 Task: Add the task  Add push notification feature to the app to the section Code Combat in the project TrendForge and add a Due Date to the respective task as 2024/01/15.
Action: Mouse moved to (80, 596)
Screenshot: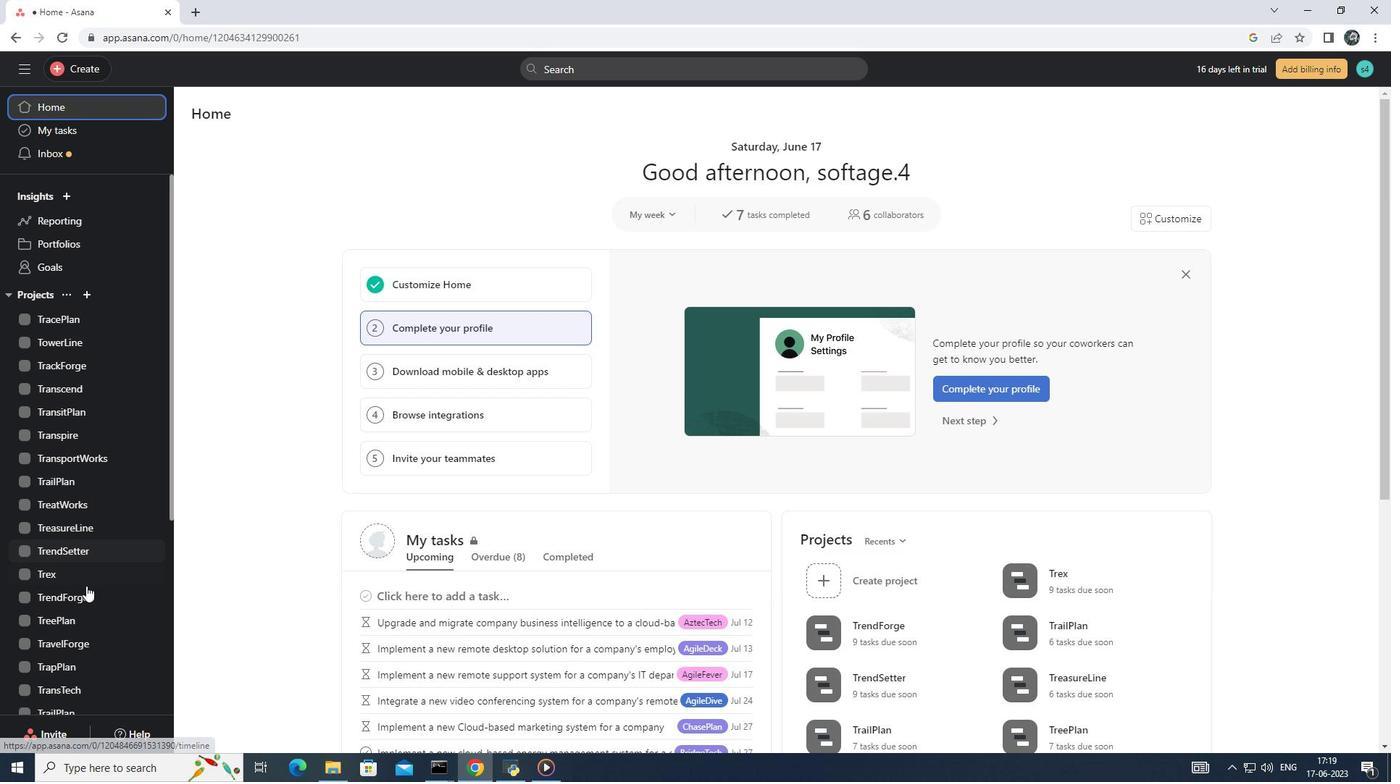 
Action: Mouse pressed left at (80, 596)
Screenshot: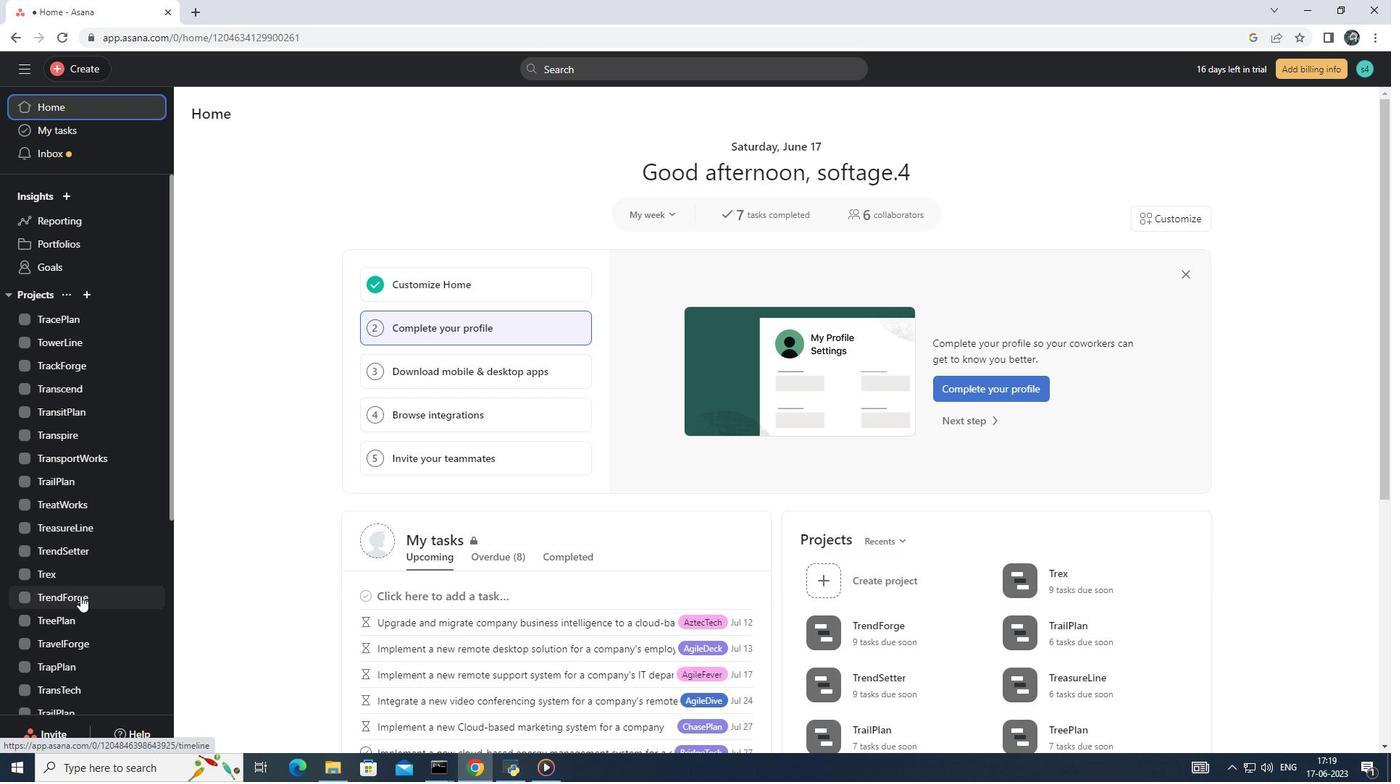 
Action: Mouse moved to (559, 344)
Screenshot: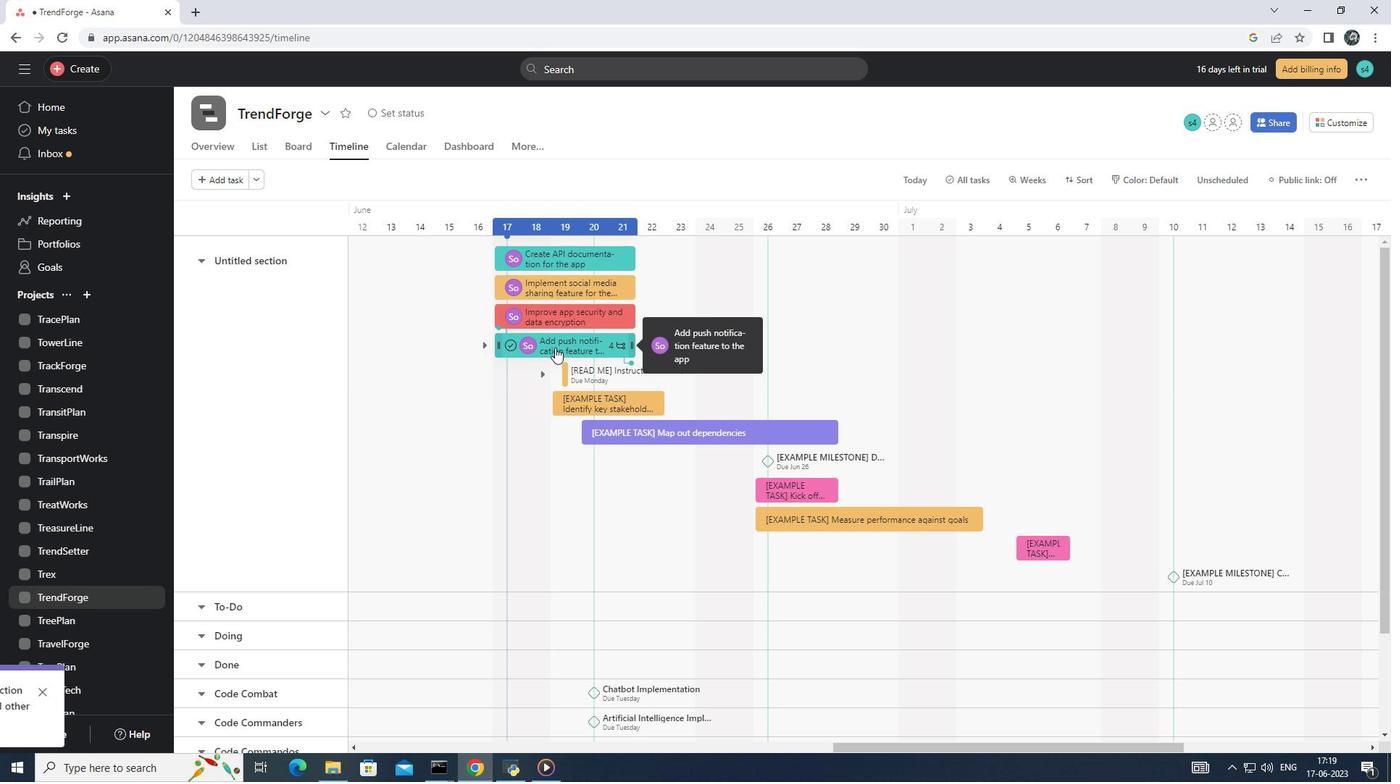 
Action: Mouse pressed left at (559, 344)
Screenshot: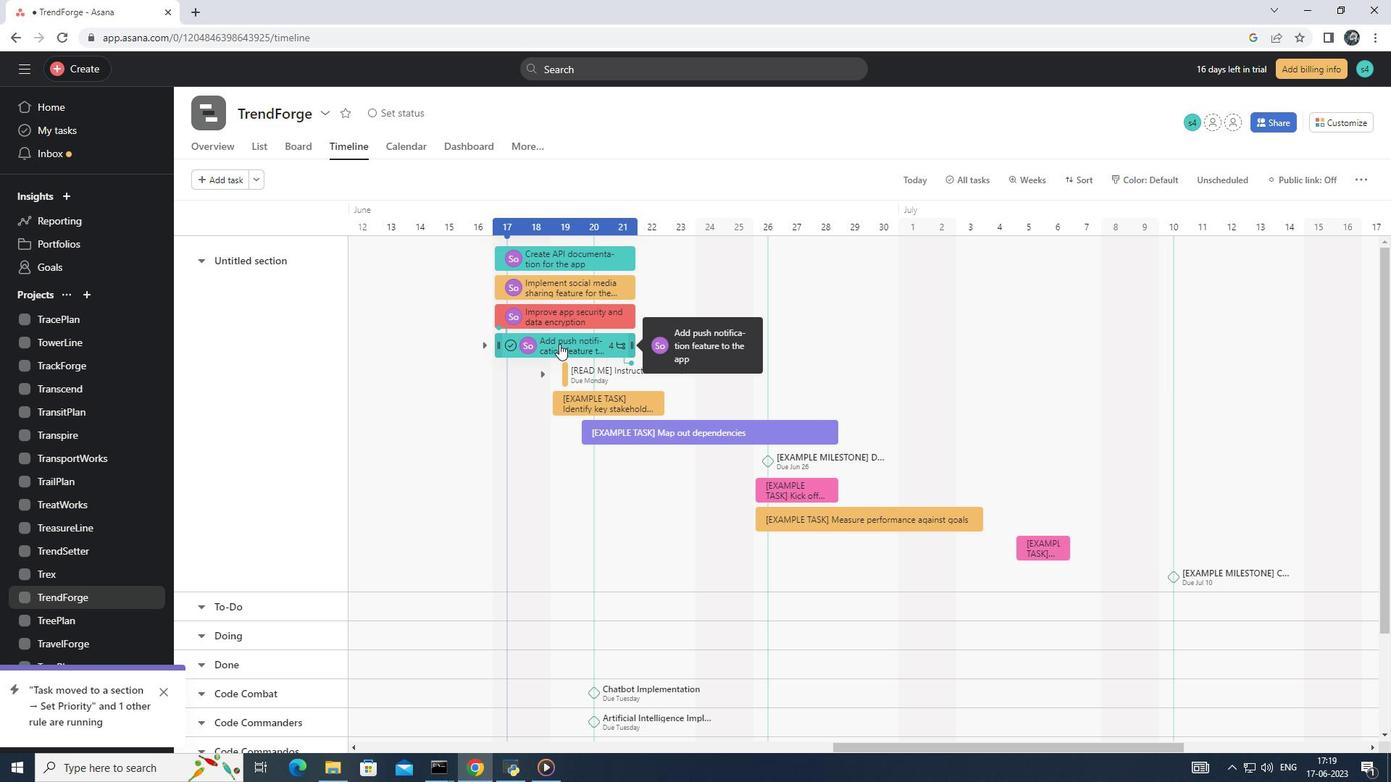 
Action: Mouse moved to (1142, 318)
Screenshot: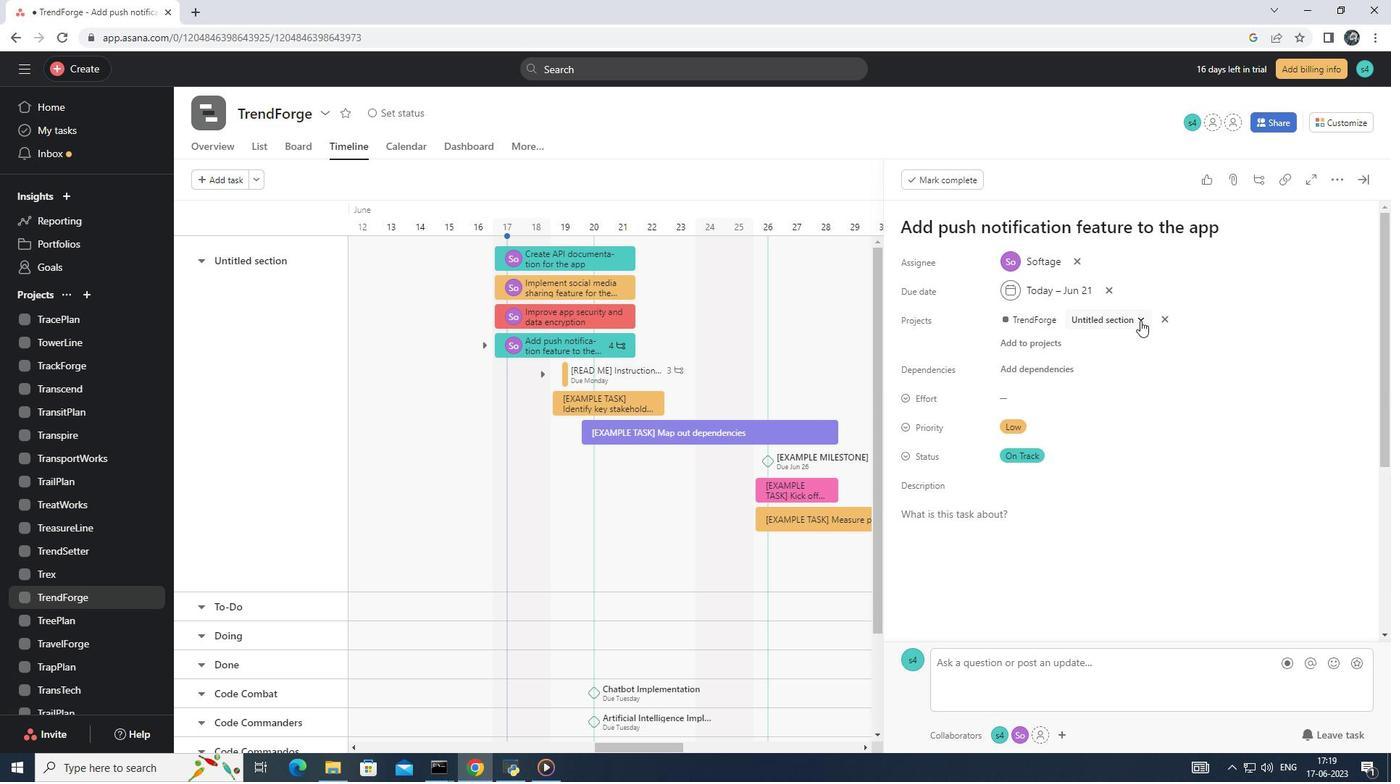 
Action: Mouse pressed left at (1142, 318)
Screenshot: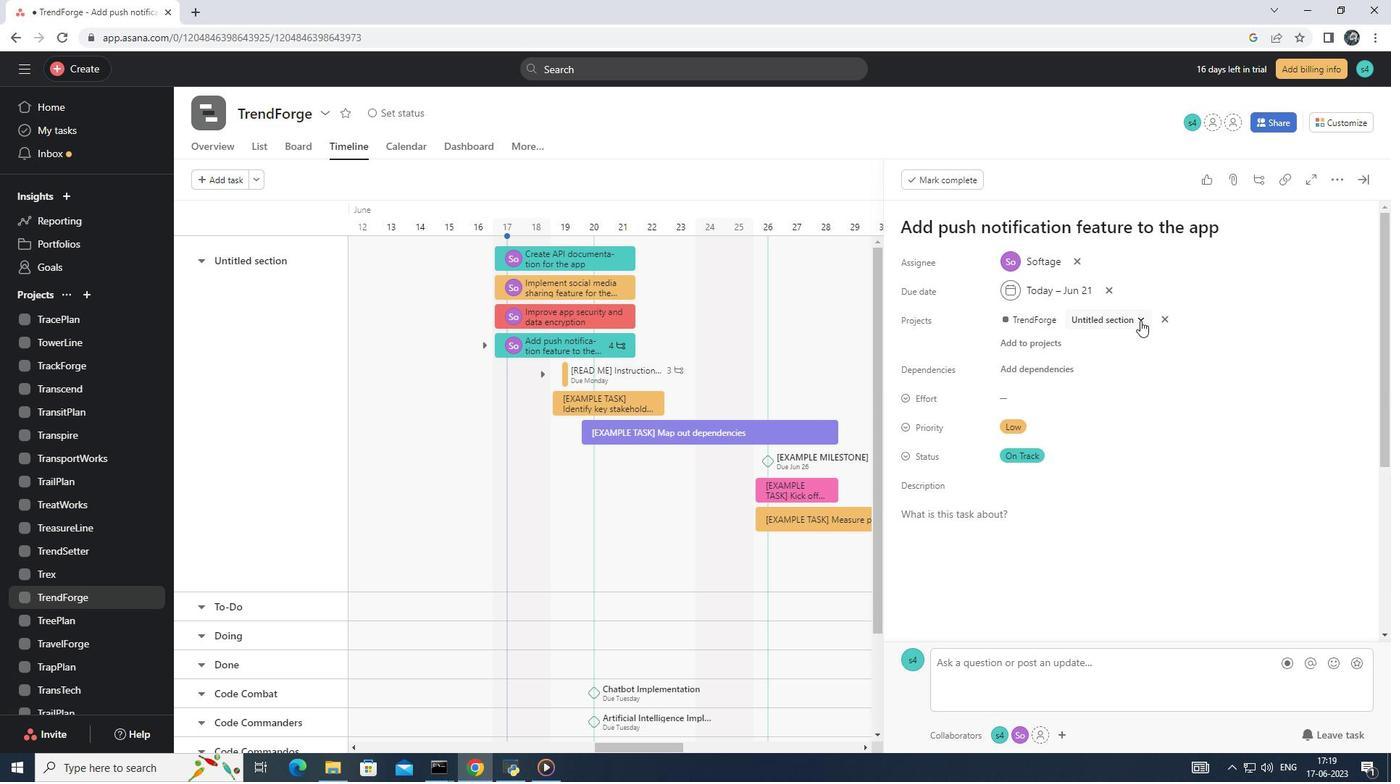 
Action: Mouse moved to (1105, 457)
Screenshot: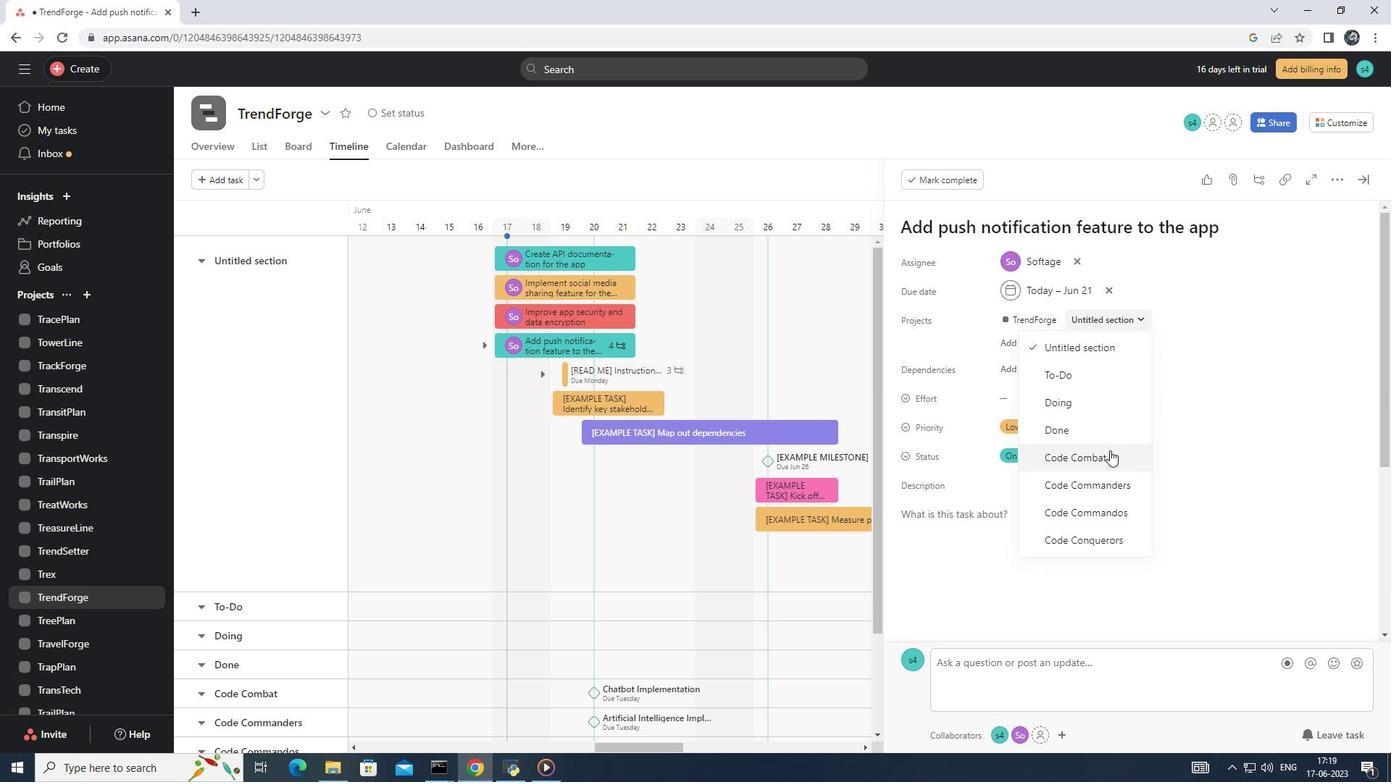 
Action: Mouse pressed left at (1105, 457)
Screenshot: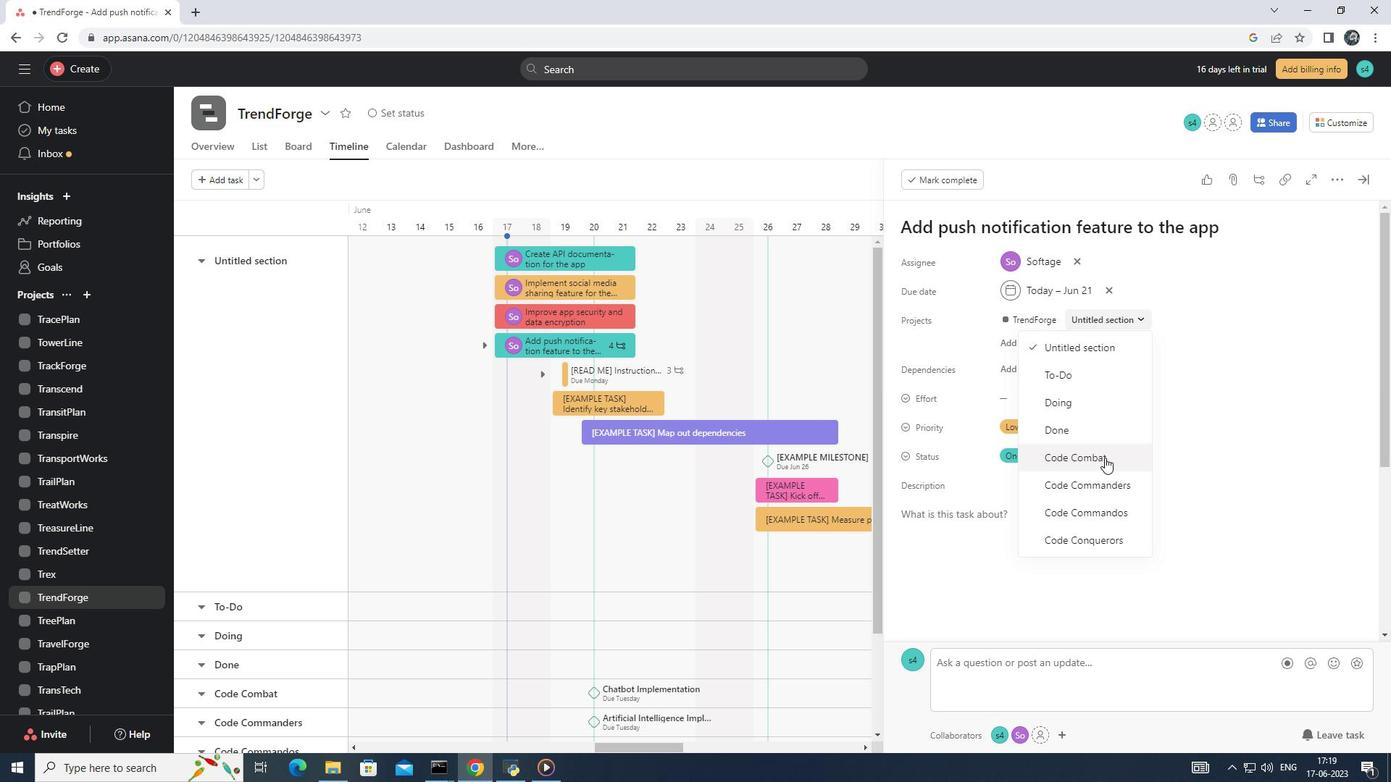 
Action: Mouse moved to (1107, 288)
Screenshot: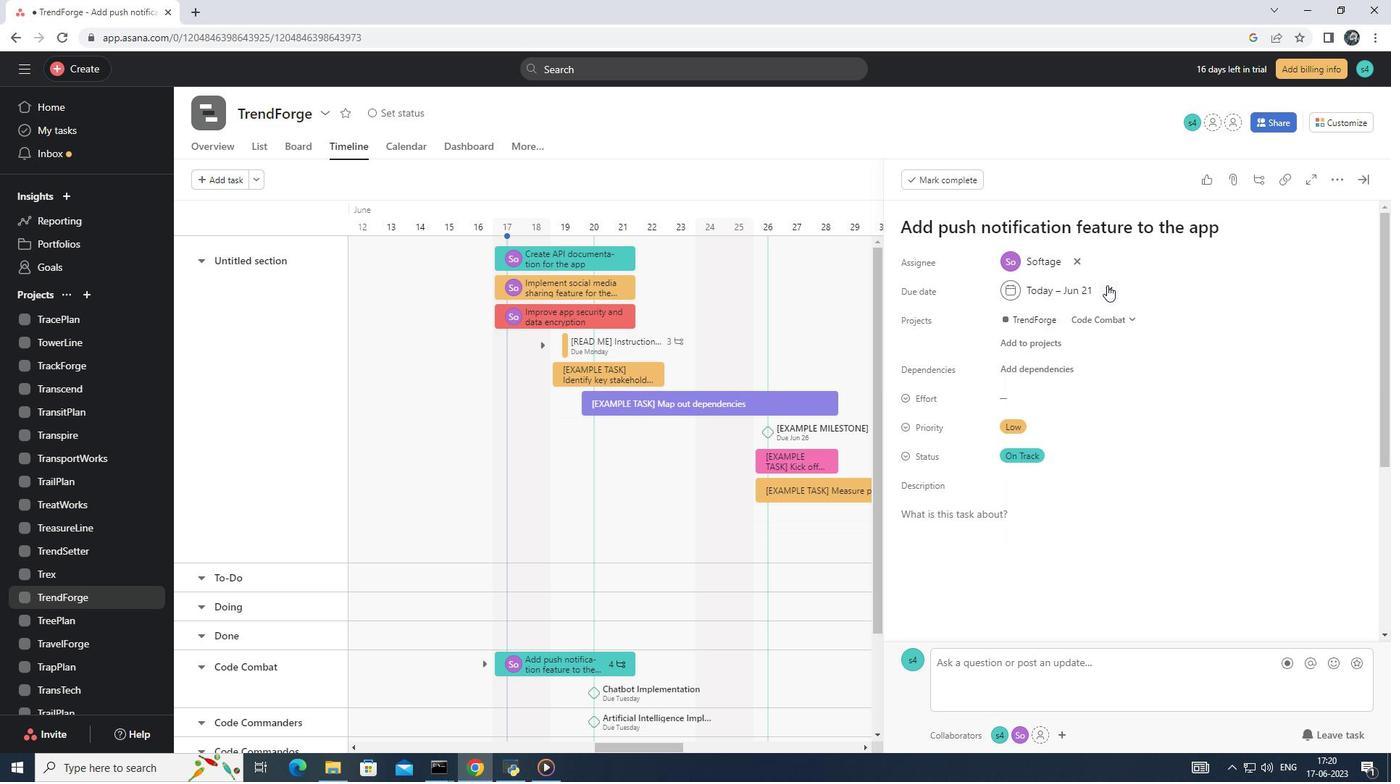 
Action: Mouse pressed left at (1107, 288)
Screenshot: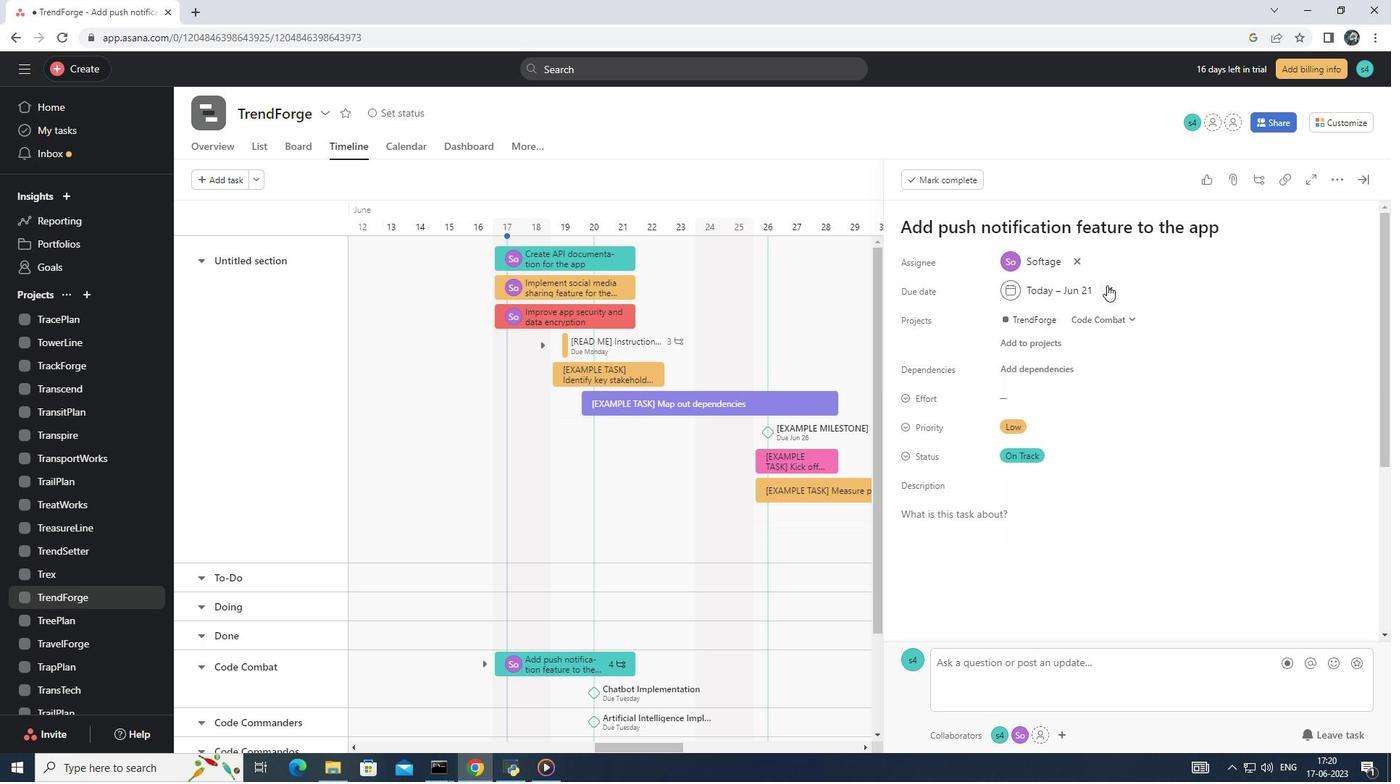 
Action: Mouse moved to (1013, 289)
Screenshot: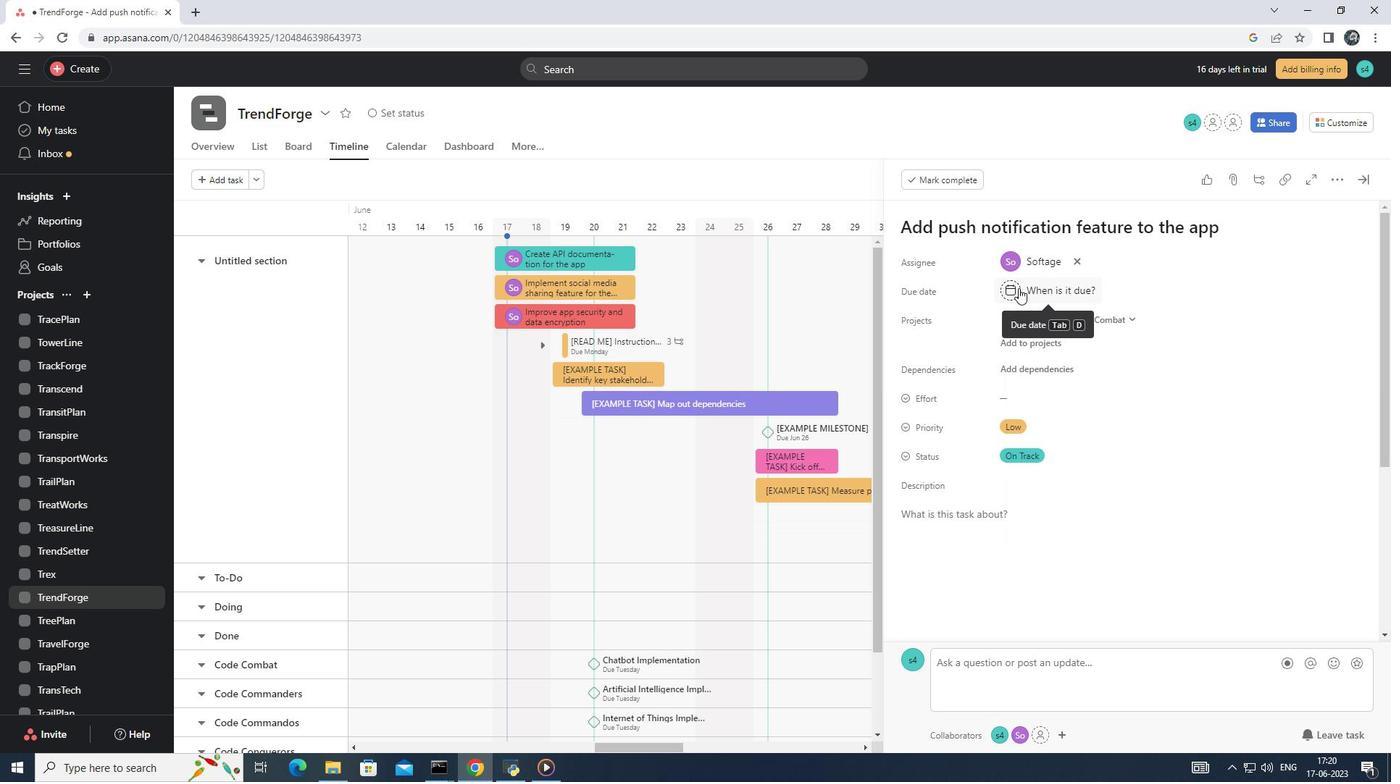 
Action: Mouse pressed left at (1013, 289)
Screenshot: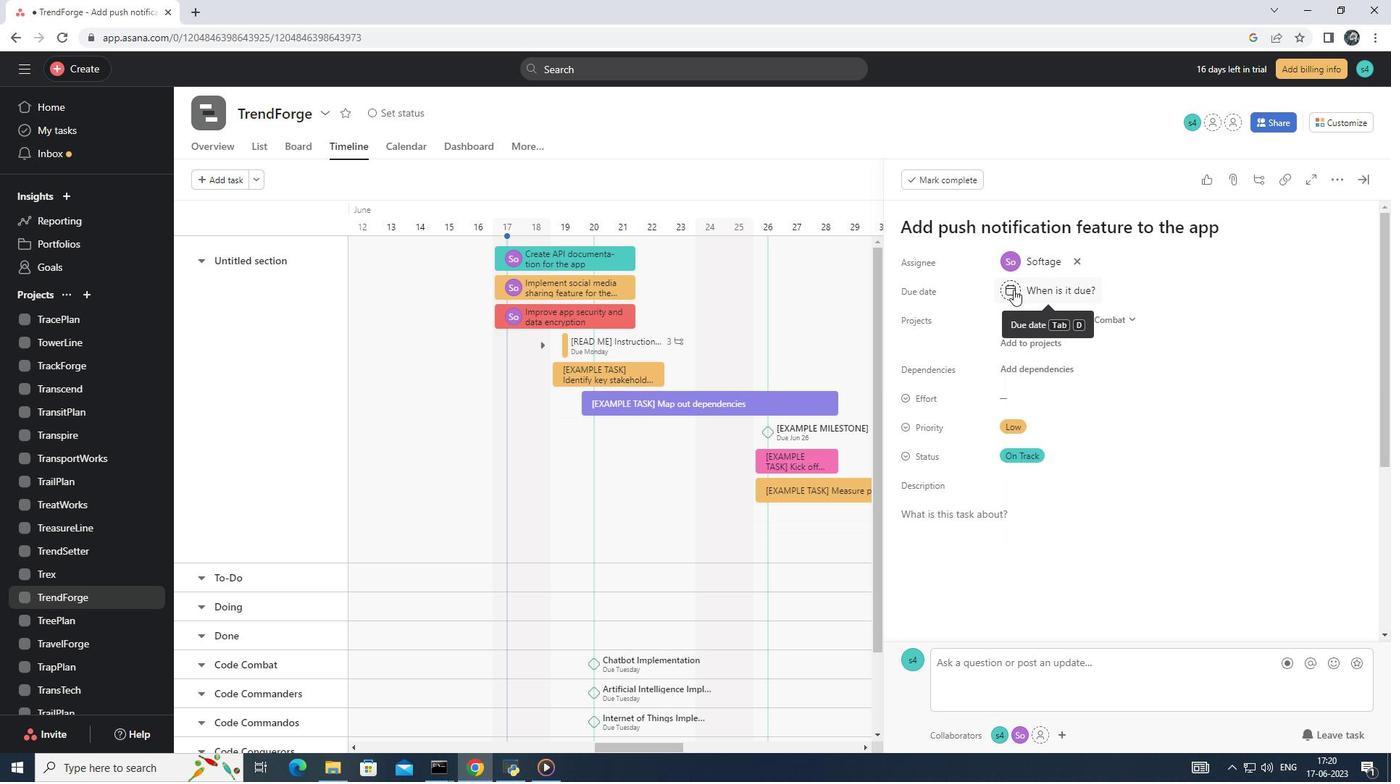 
Action: Mouse moved to (1136, 330)
Screenshot: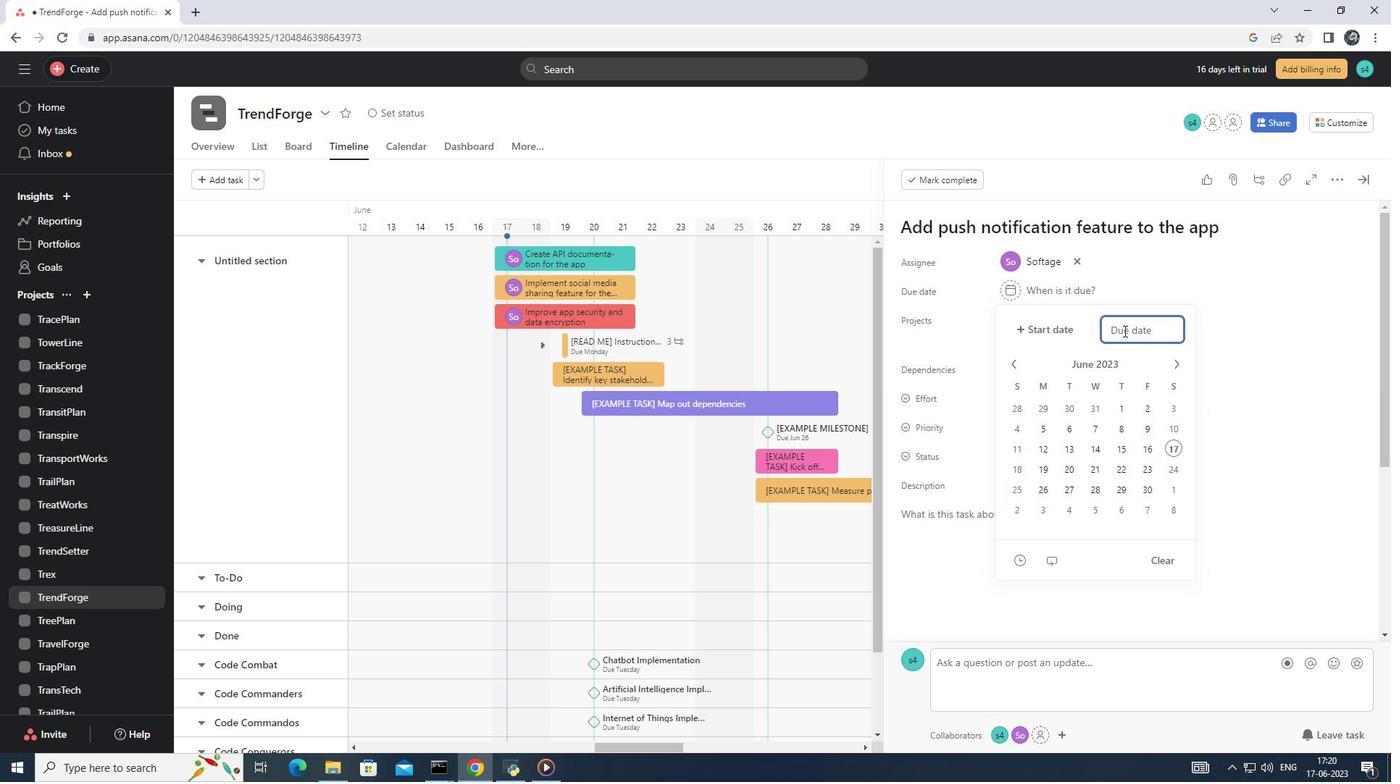 
Action: Mouse pressed left at (1136, 330)
Screenshot: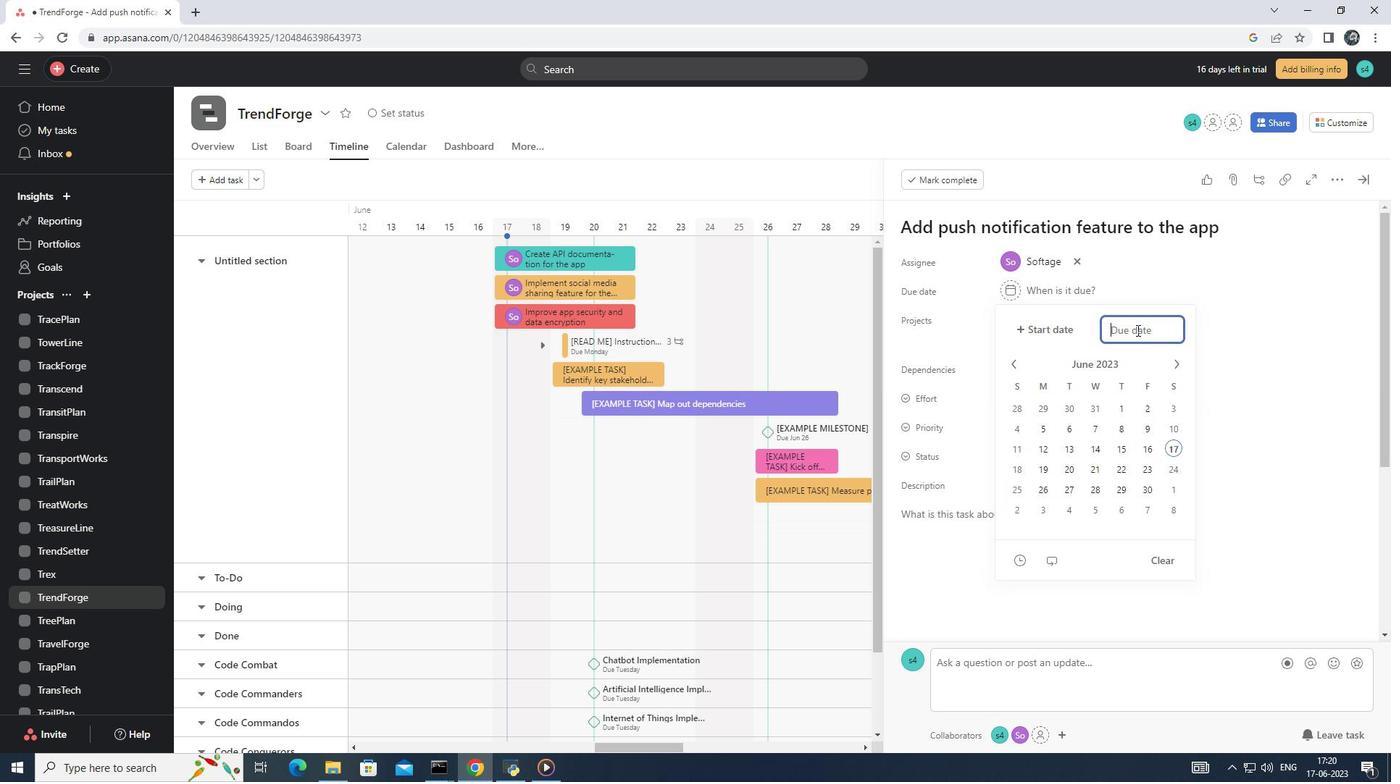 
Action: Mouse moved to (1137, 329)
Screenshot: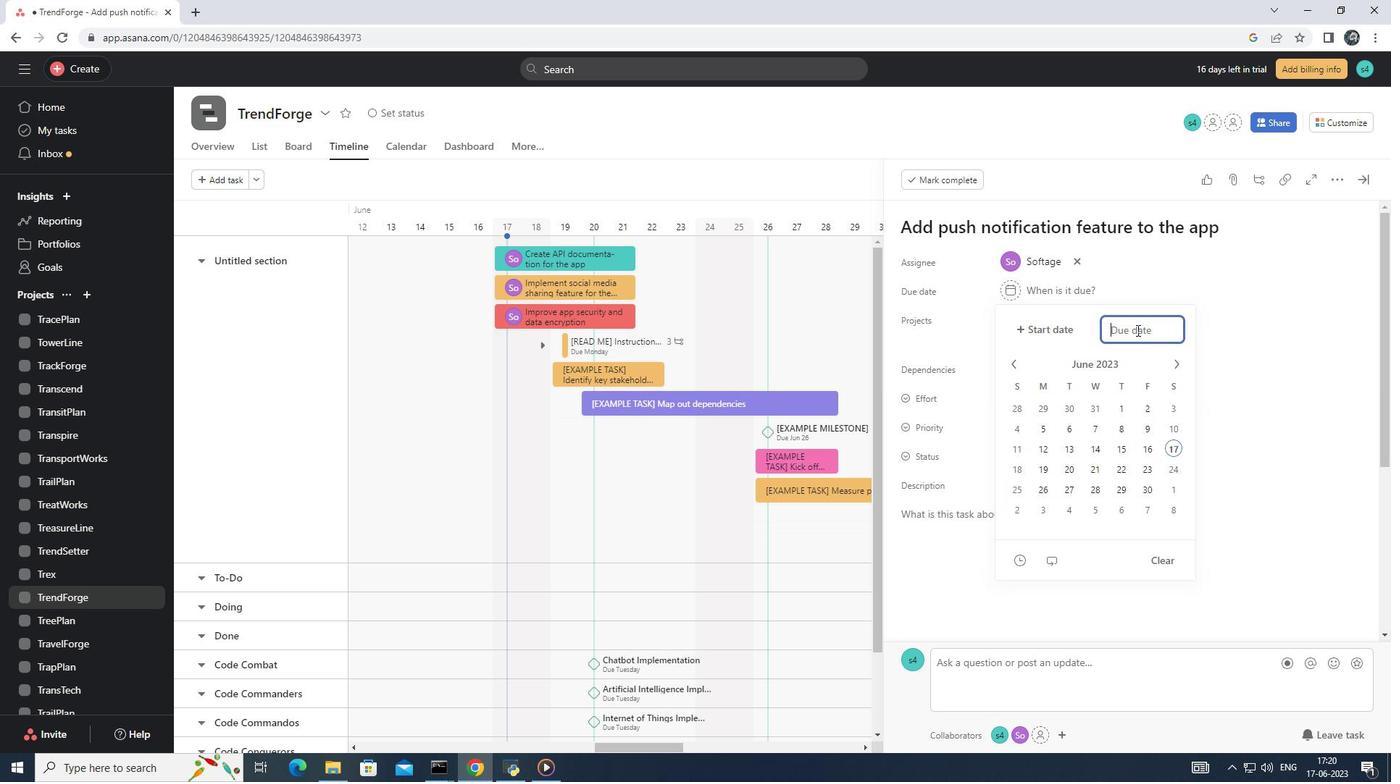 
Action: Key pressed 2024/01/15<Key.enter>
Screenshot: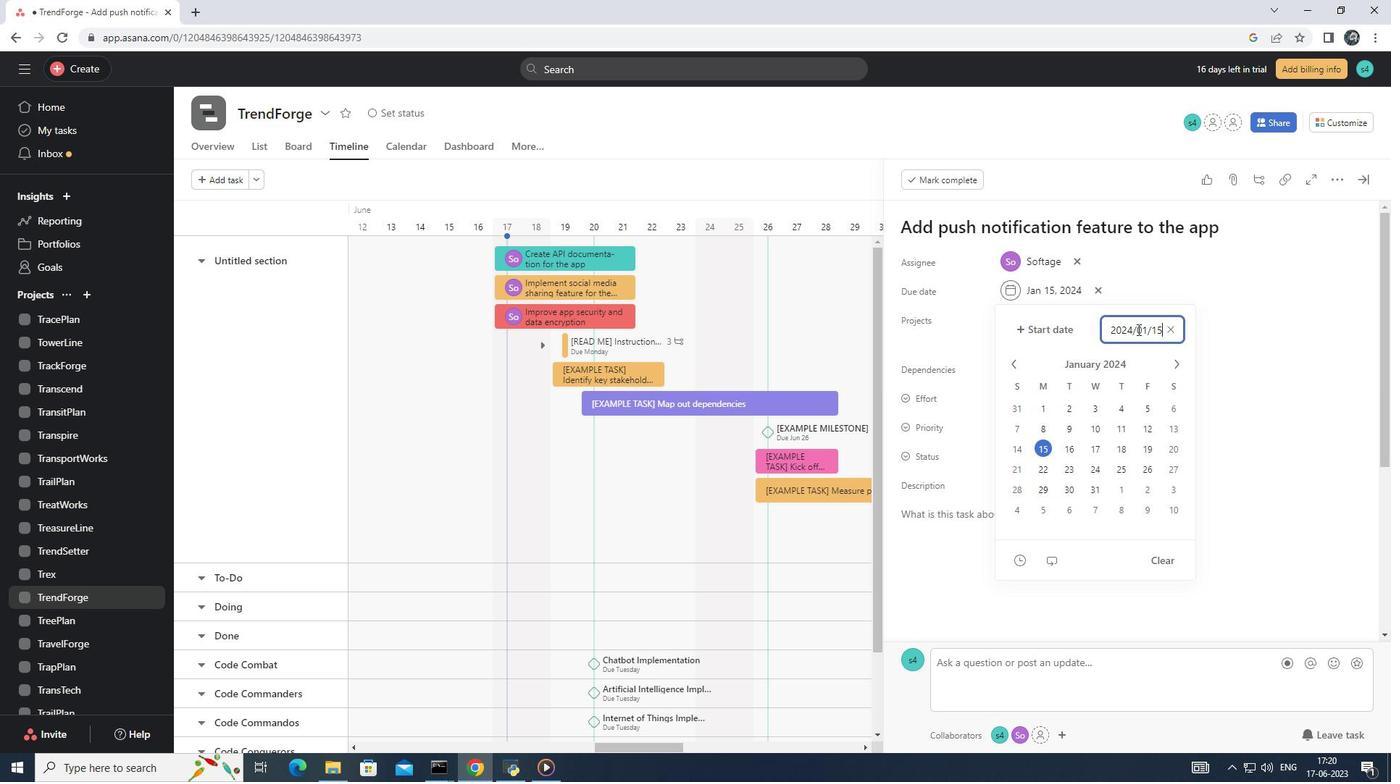 
